 Task: Select a due date automation when advanced on, the moment a card is due add content with a name or a description ending with resume.
Action: Mouse moved to (1035, 80)
Screenshot: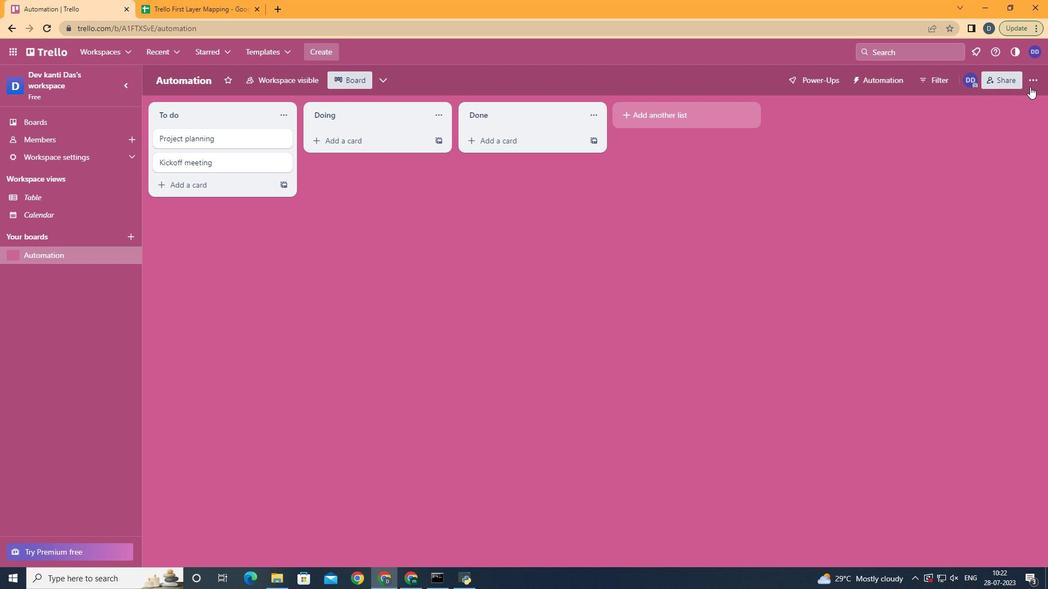 
Action: Mouse pressed left at (1035, 80)
Screenshot: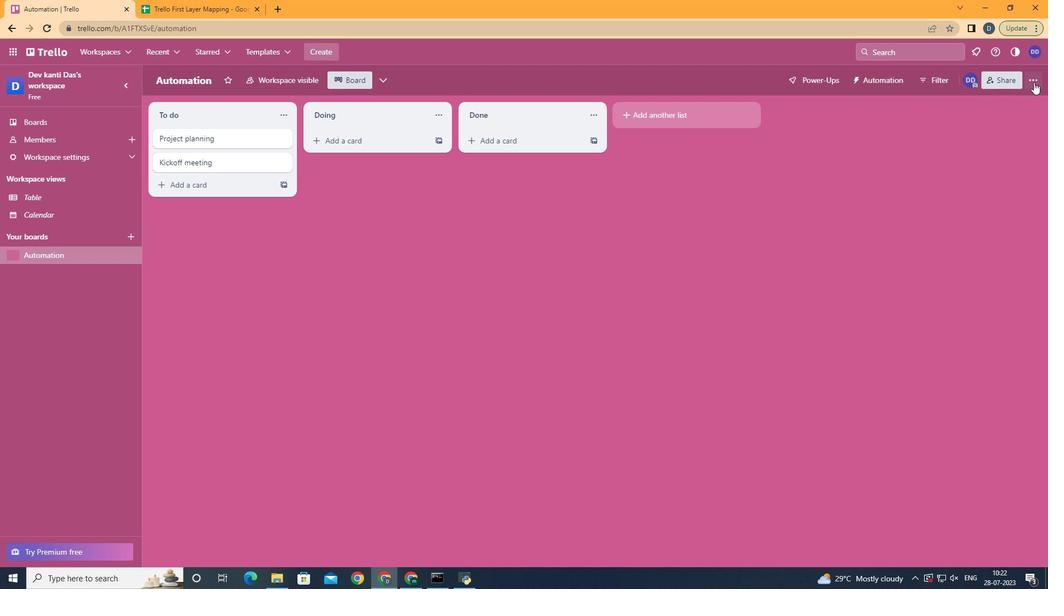 
Action: Mouse moved to (957, 226)
Screenshot: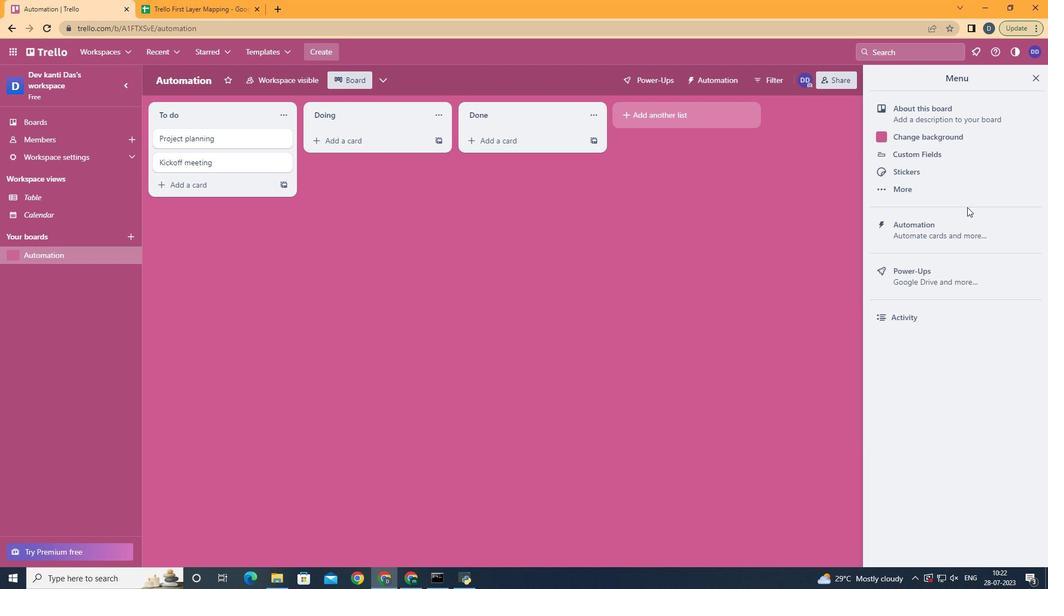 
Action: Mouse pressed left at (957, 226)
Screenshot: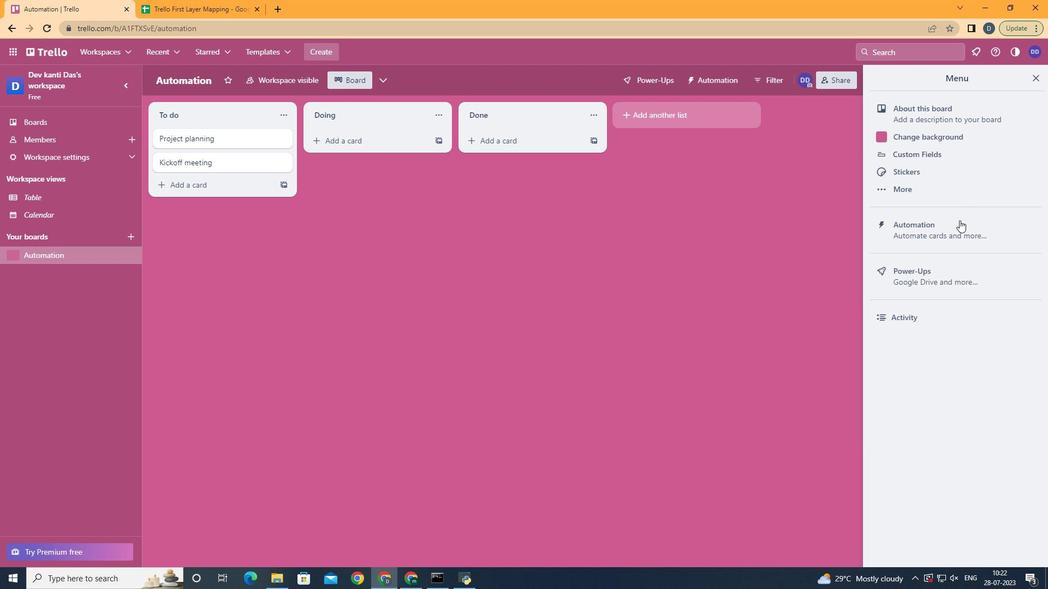 
Action: Mouse moved to (211, 221)
Screenshot: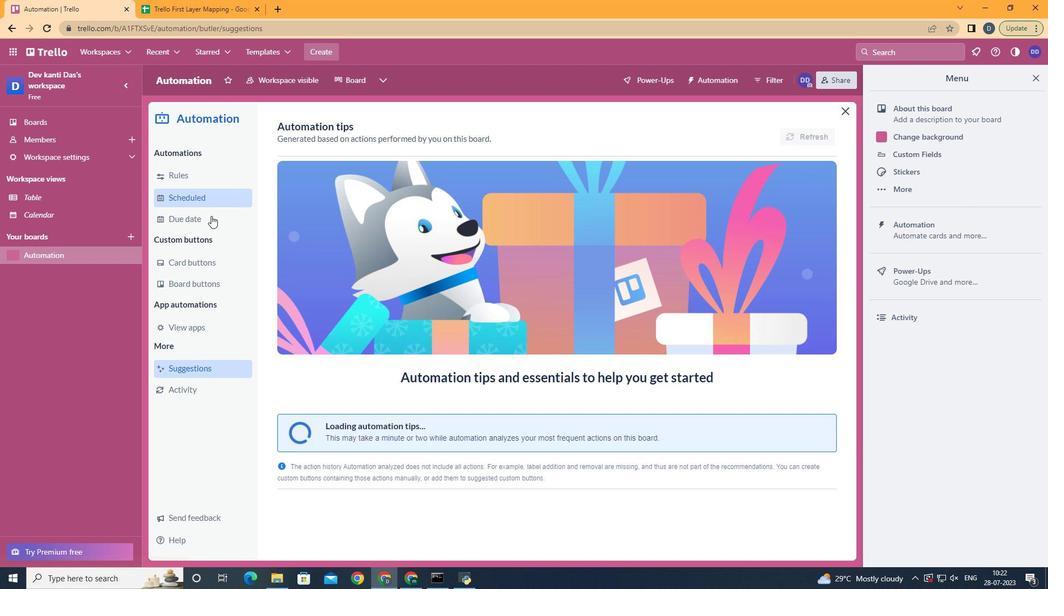 
Action: Mouse pressed left at (211, 221)
Screenshot: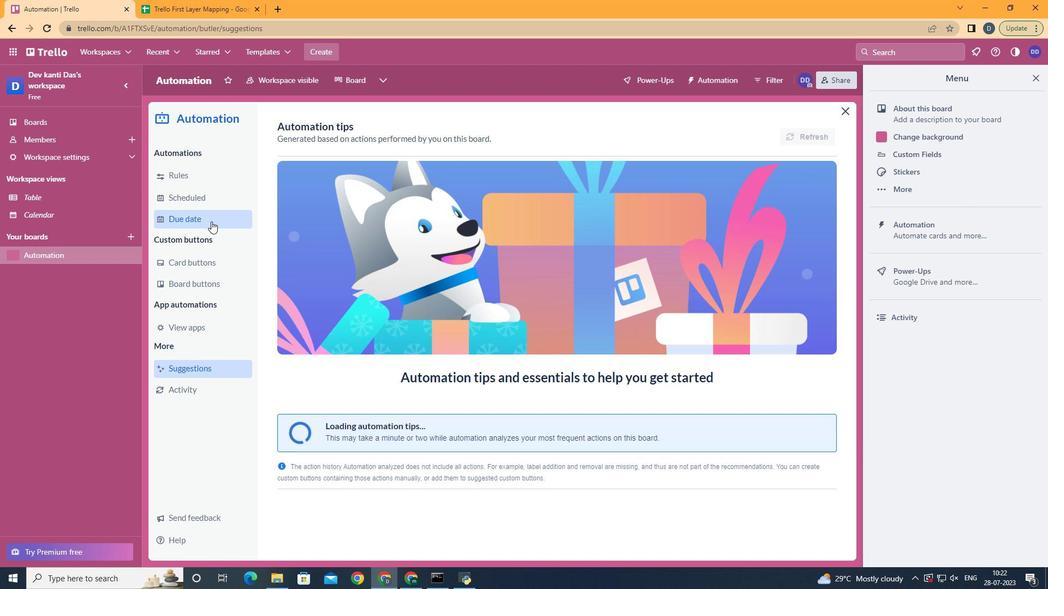 
Action: Mouse moved to (317, 355)
Screenshot: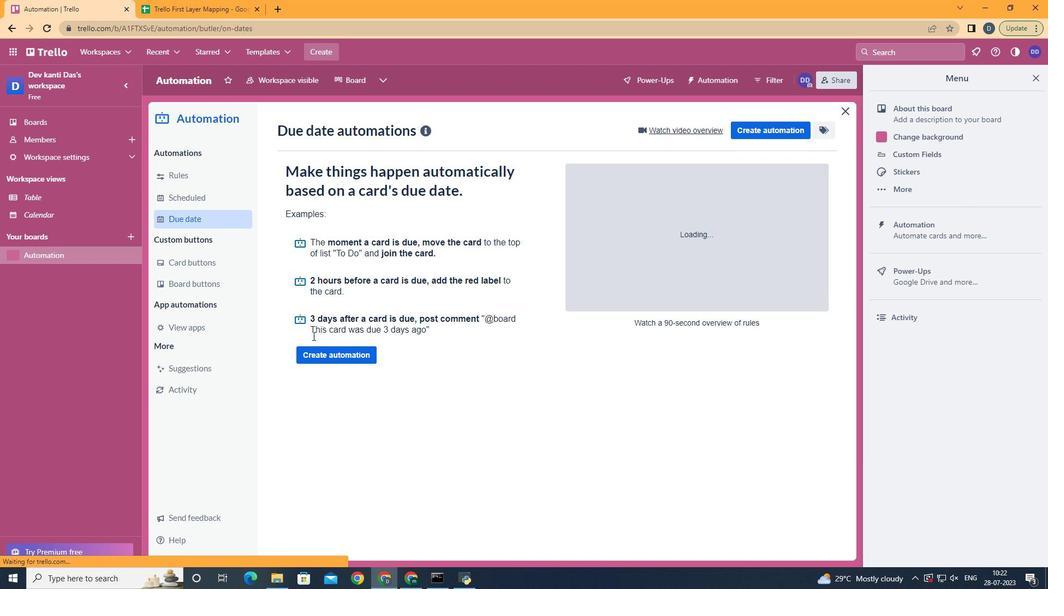 
Action: Mouse pressed left at (317, 355)
Screenshot: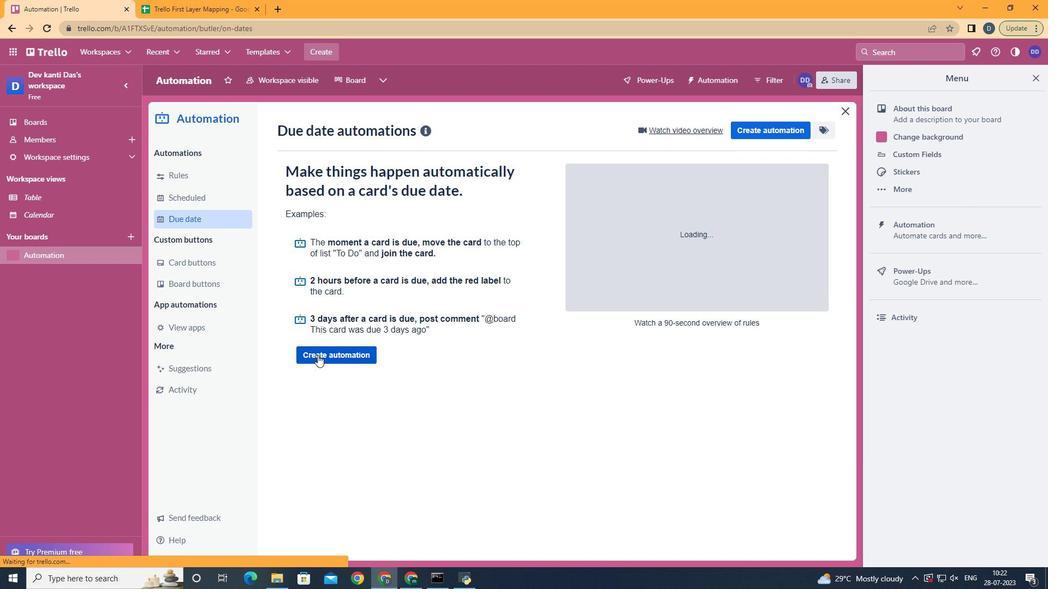 
Action: Mouse moved to (563, 246)
Screenshot: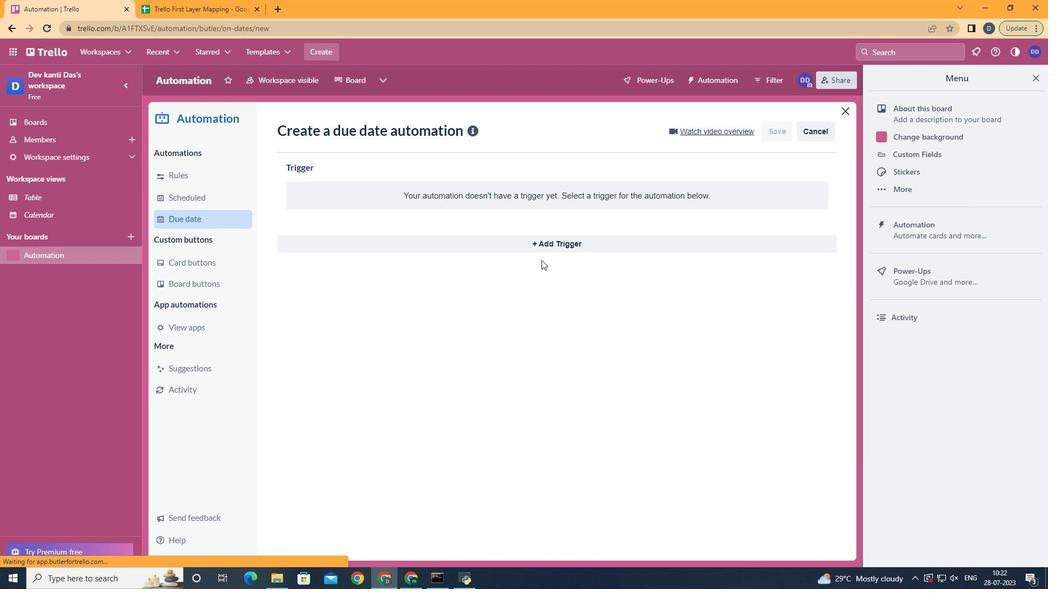 
Action: Mouse pressed left at (563, 246)
Screenshot: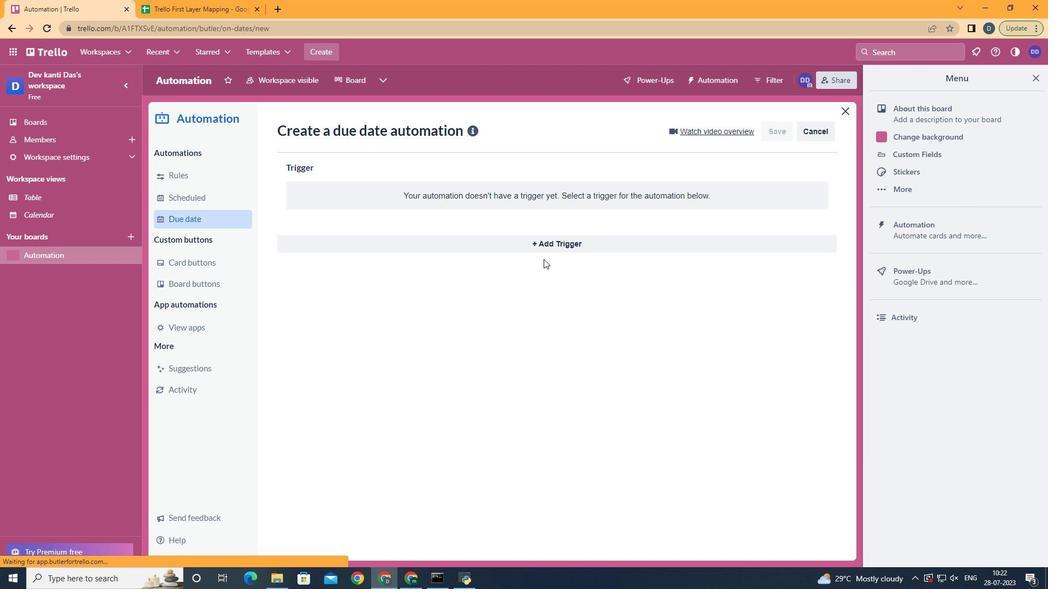 
Action: Mouse moved to (325, 400)
Screenshot: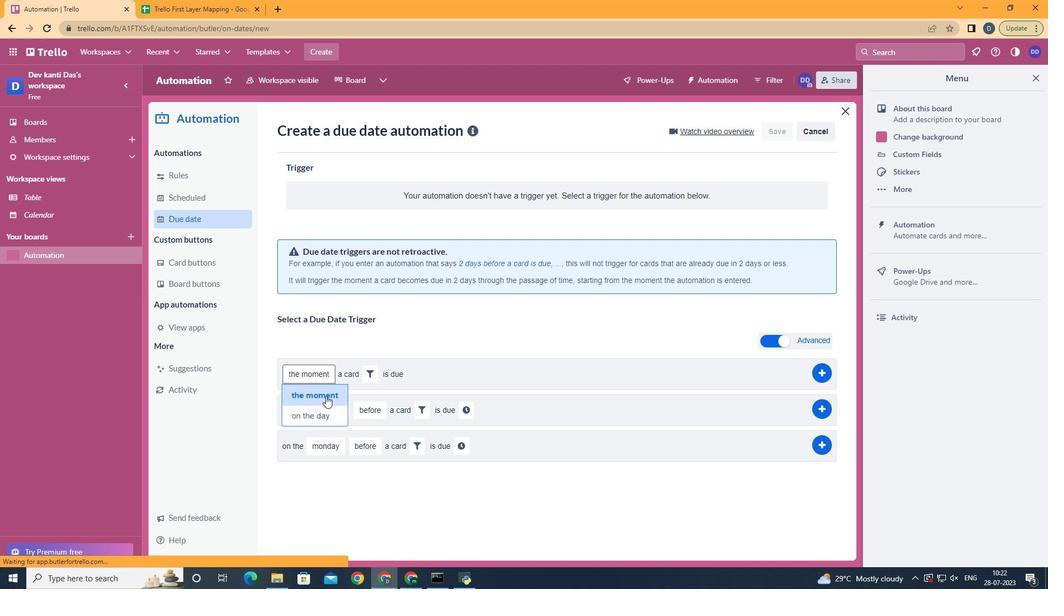 
Action: Mouse pressed left at (325, 400)
Screenshot: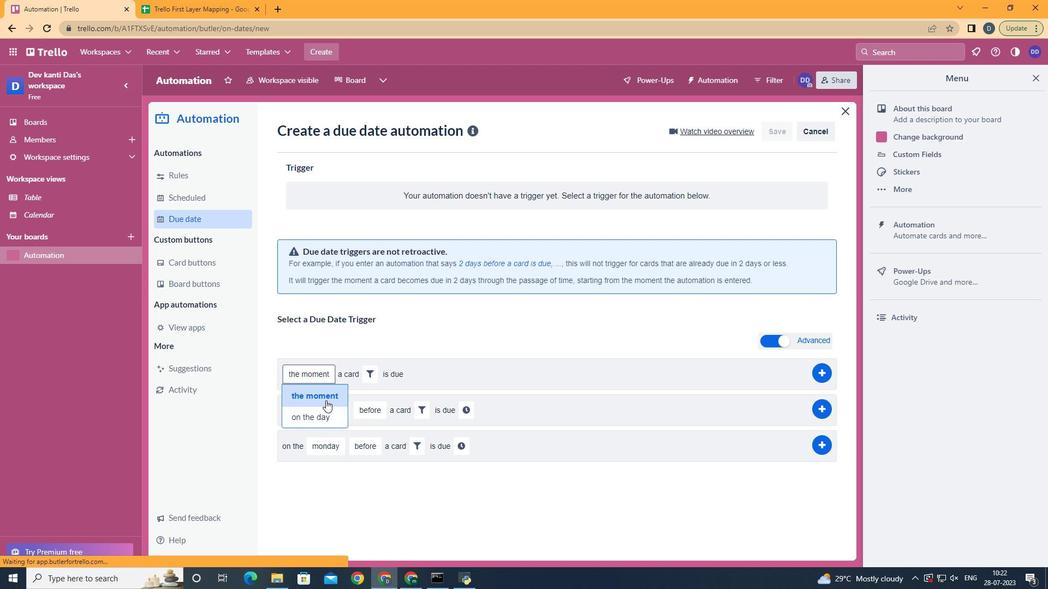 
Action: Mouse moved to (376, 369)
Screenshot: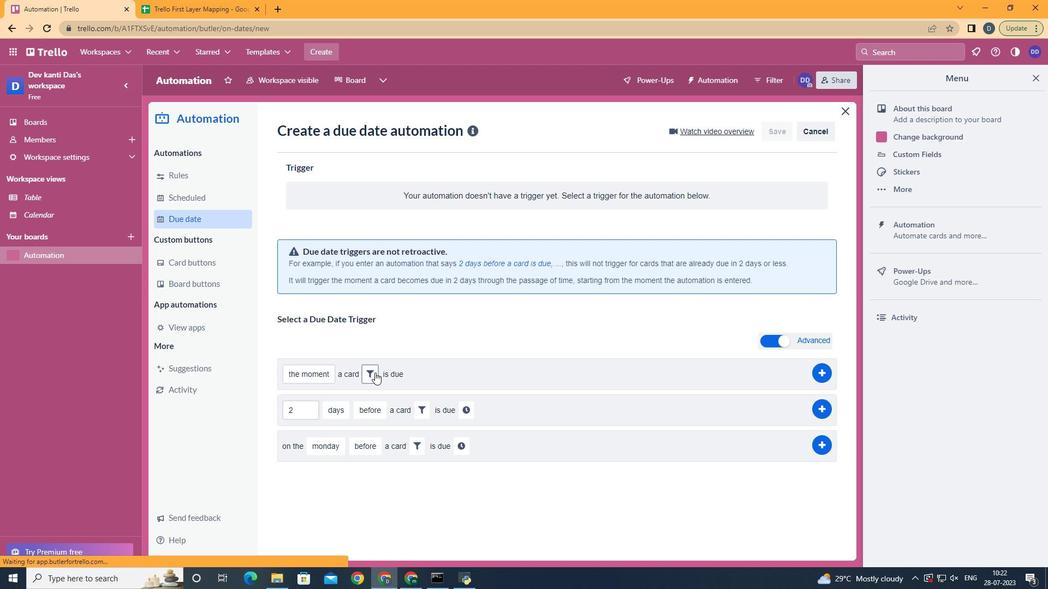 
Action: Mouse pressed left at (376, 369)
Screenshot: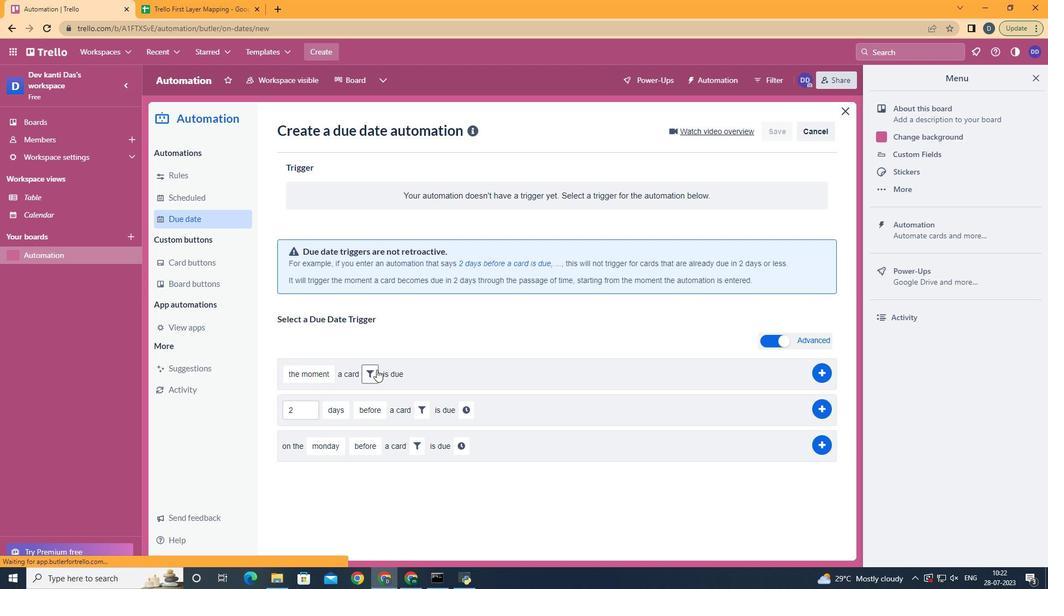 
Action: Mouse moved to (507, 410)
Screenshot: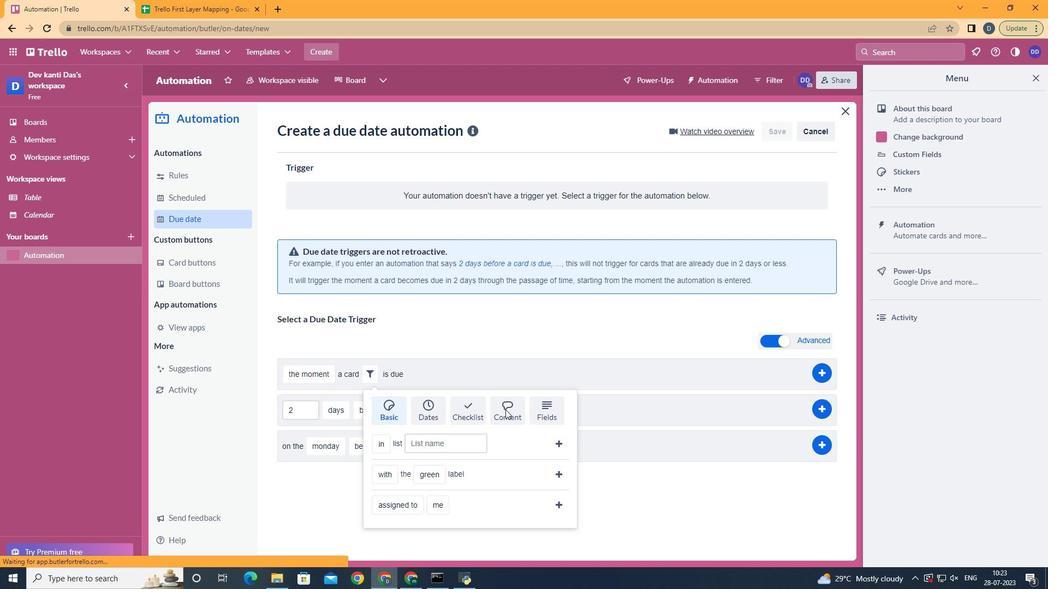 
Action: Mouse pressed left at (507, 410)
Screenshot: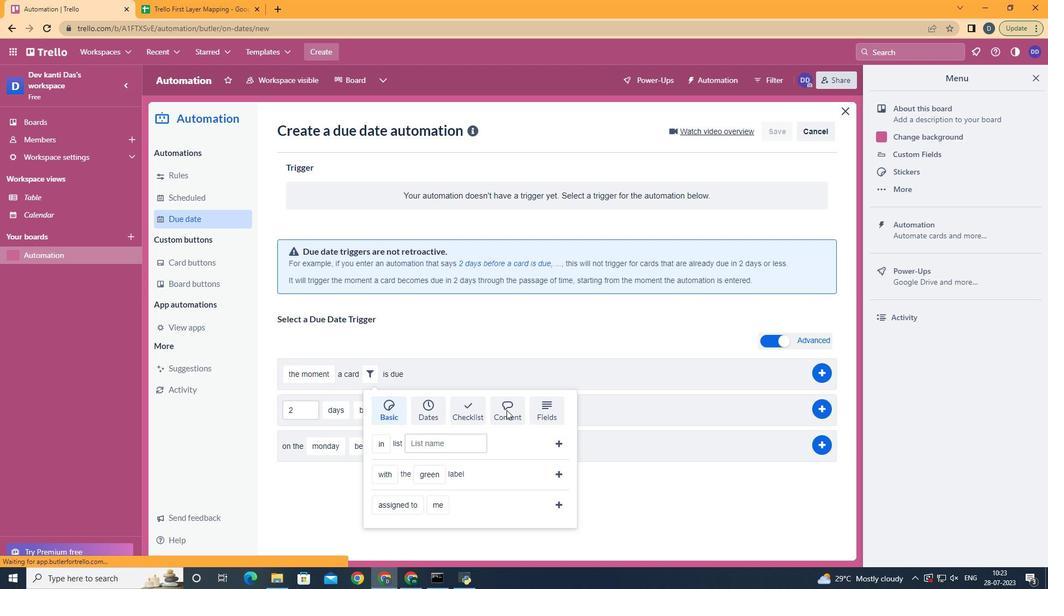 
Action: Mouse moved to (412, 506)
Screenshot: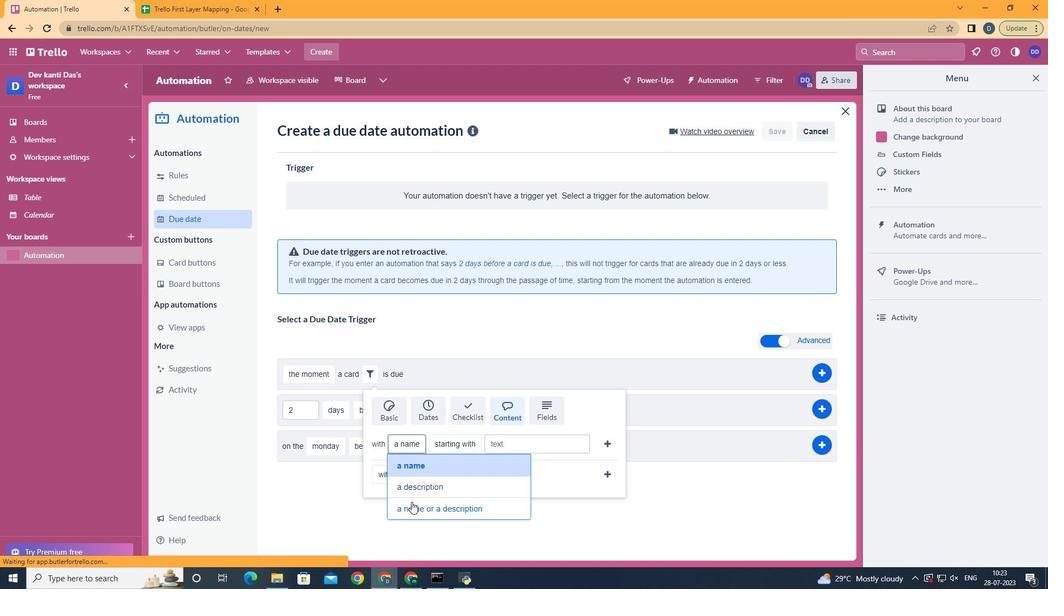 
Action: Mouse pressed left at (412, 506)
Screenshot: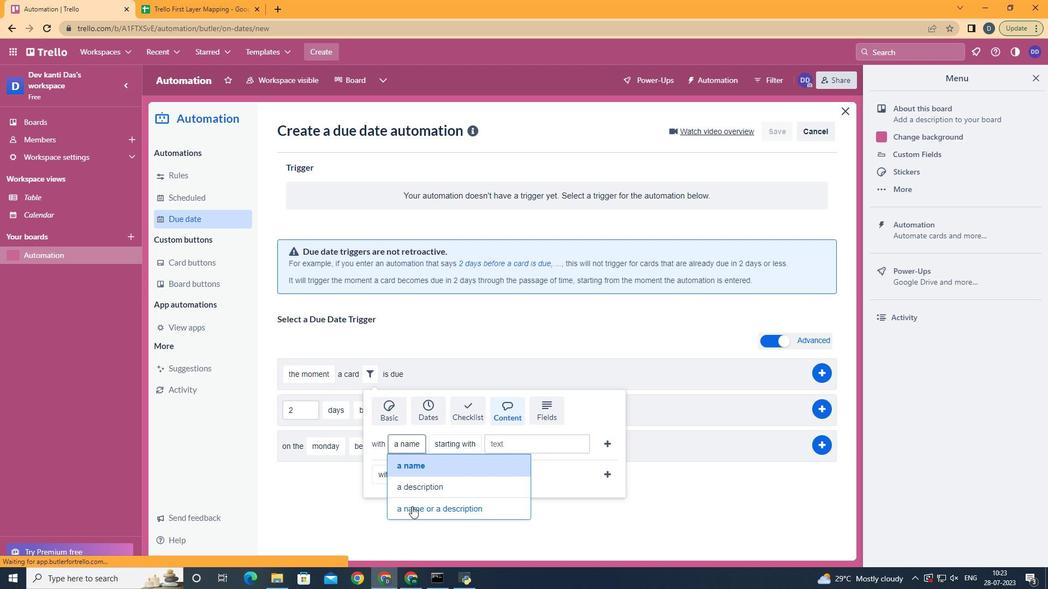 
Action: Mouse moved to (533, 336)
Screenshot: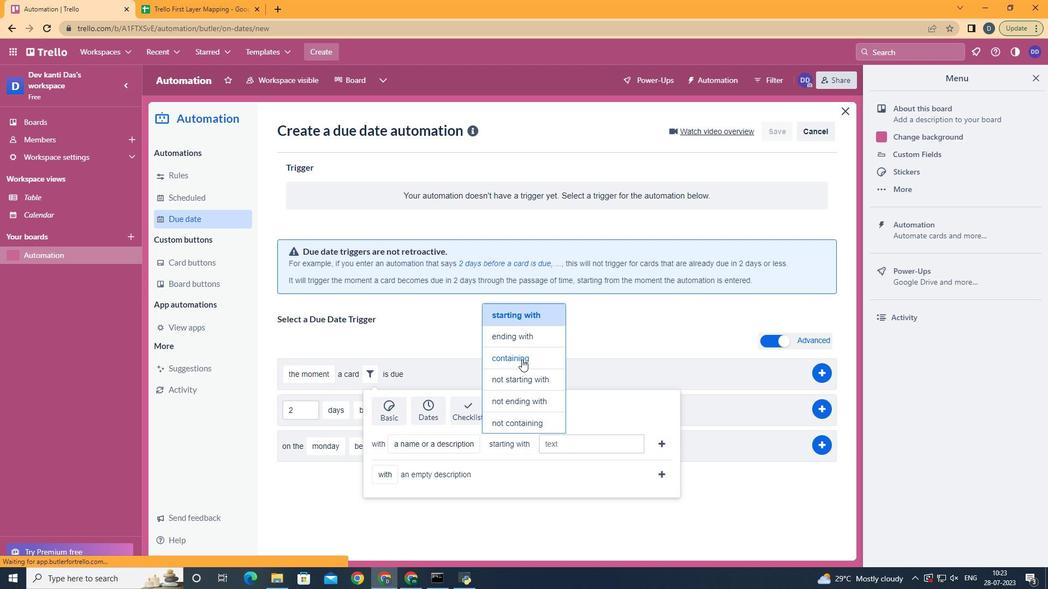 
Action: Mouse pressed left at (533, 336)
Screenshot: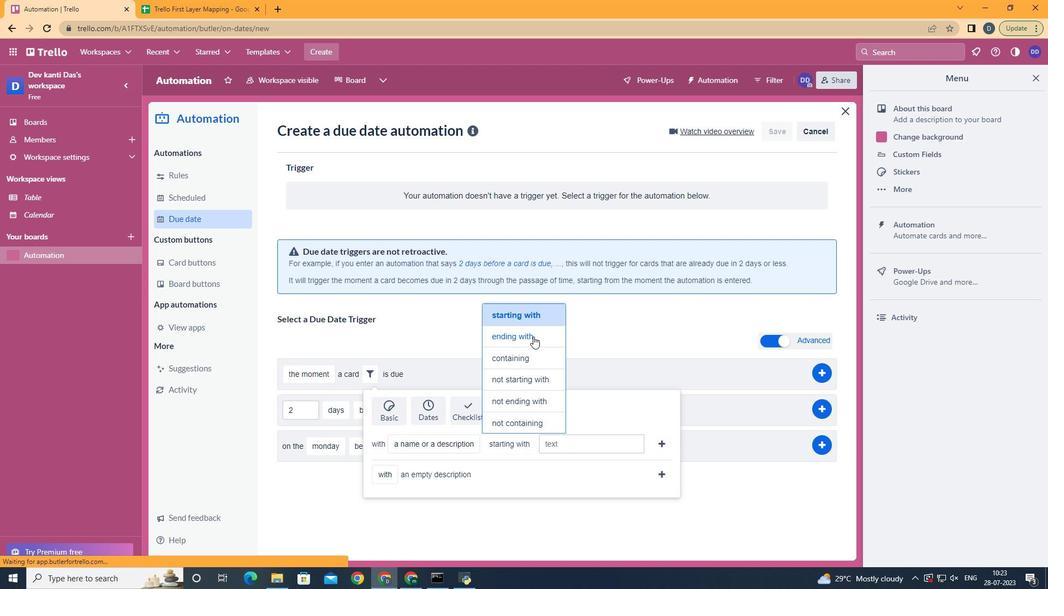 
Action: Mouse moved to (565, 440)
Screenshot: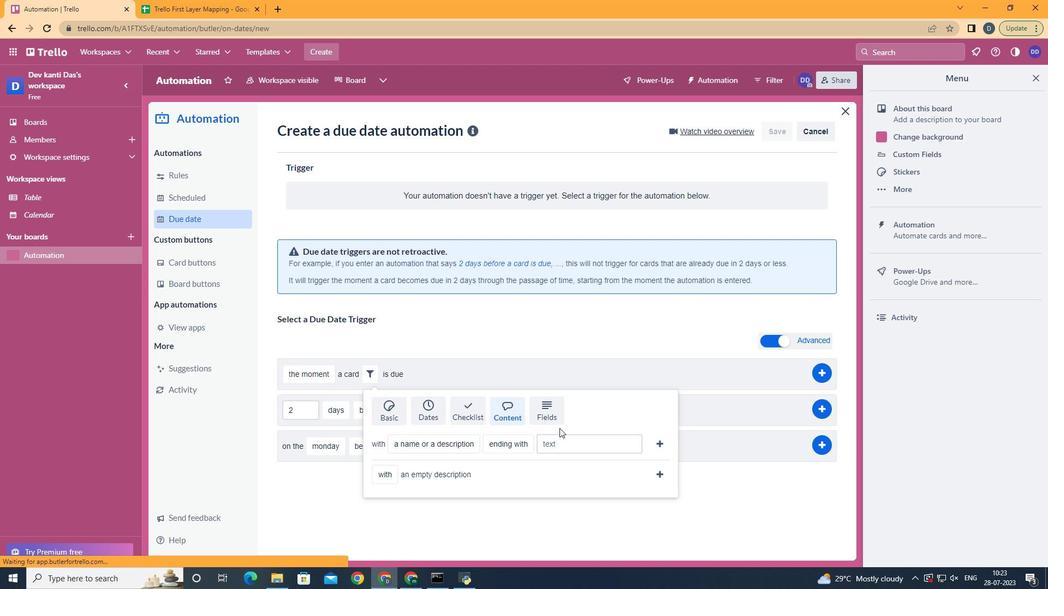 
Action: Mouse pressed left at (565, 440)
Screenshot: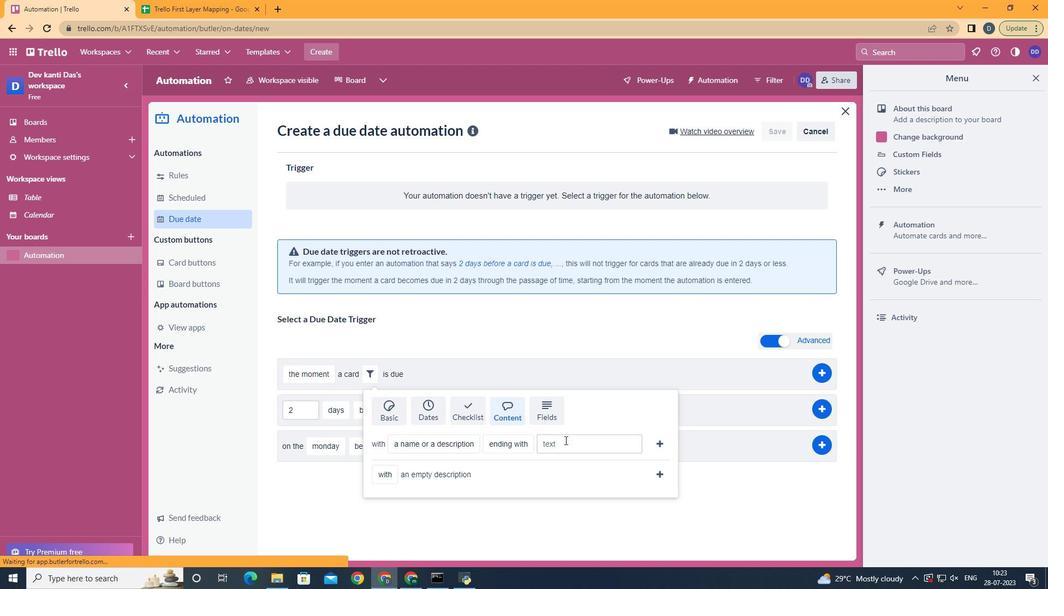 
Action: Key pressed resume
Screenshot: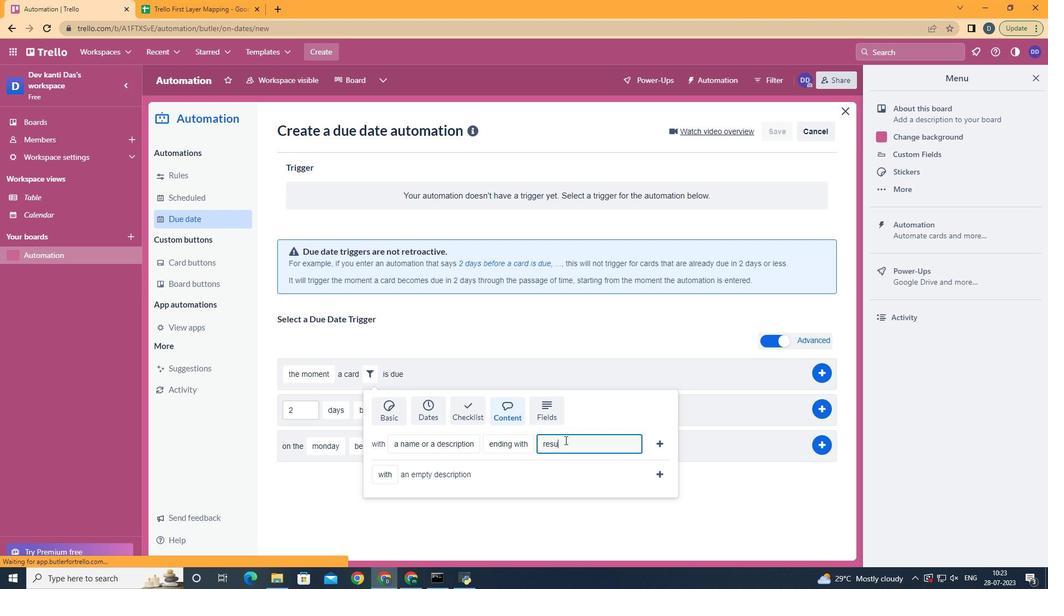 
Action: Mouse moved to (654, 444)
Screenshot: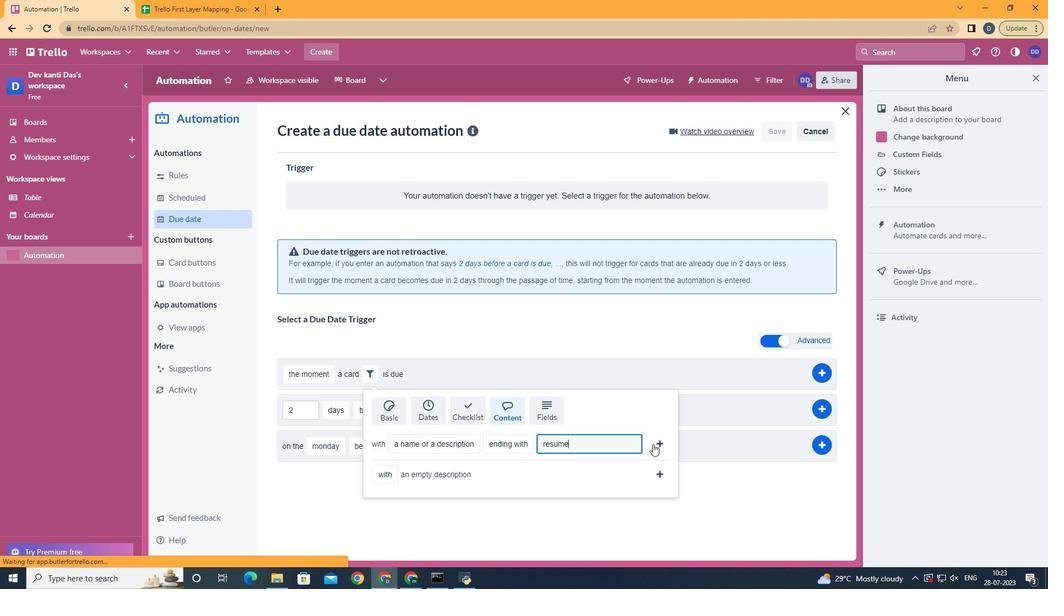 
Action: Mouse pressed left at (654, 444)
Screenshot: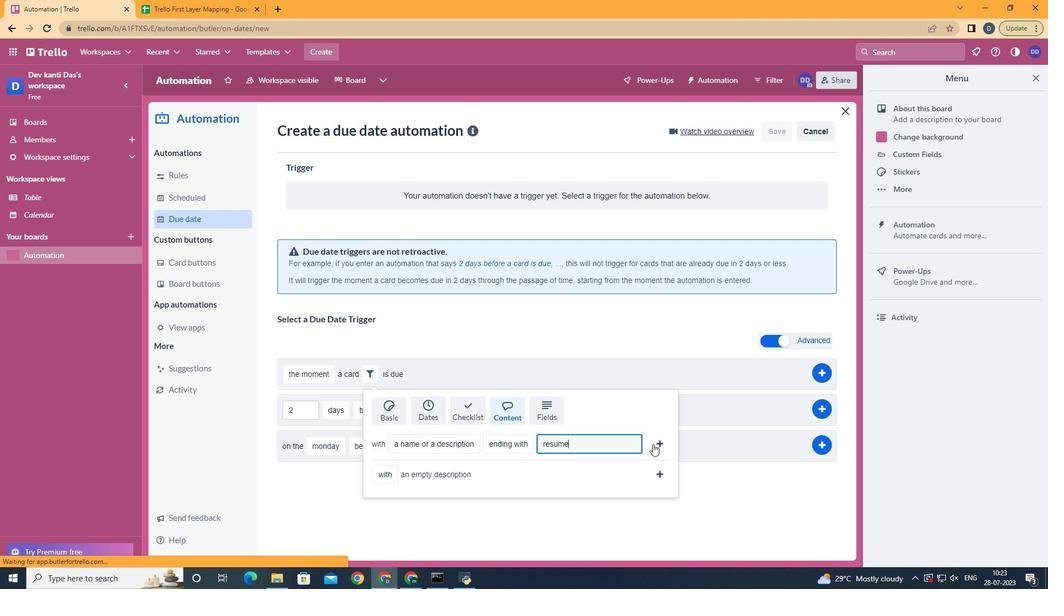 
